 Task: Create in the project TreasureLine a sprint 'Light Speed'.
Action: Mouse moved to (202, 62)
Screenshot: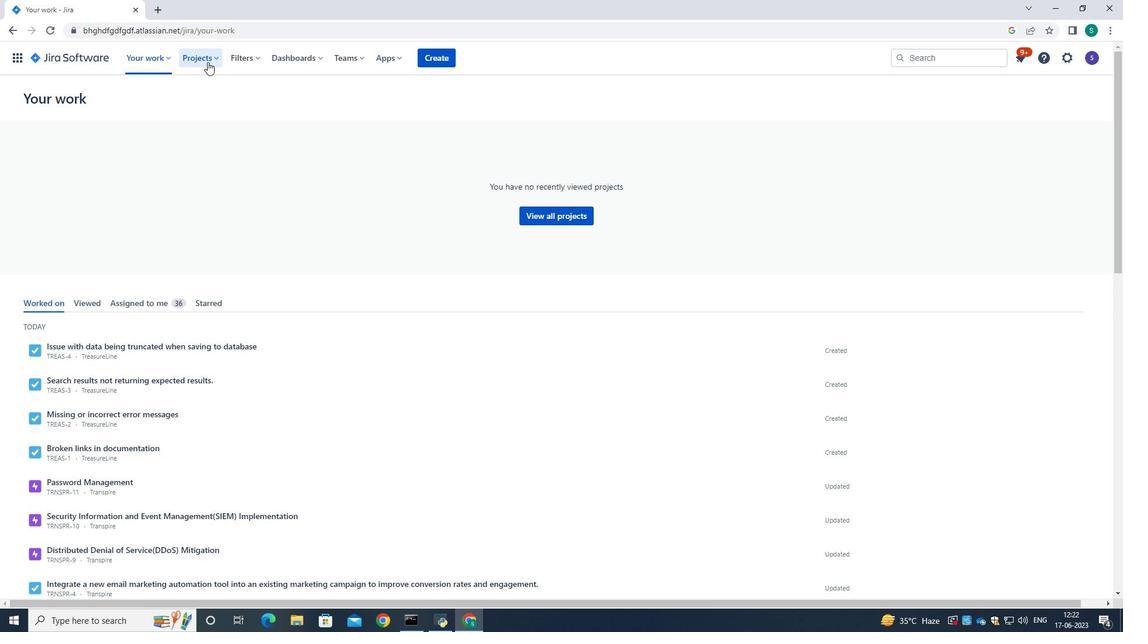 
Action: Mouse pressed left at (202, 62)
Screenshot: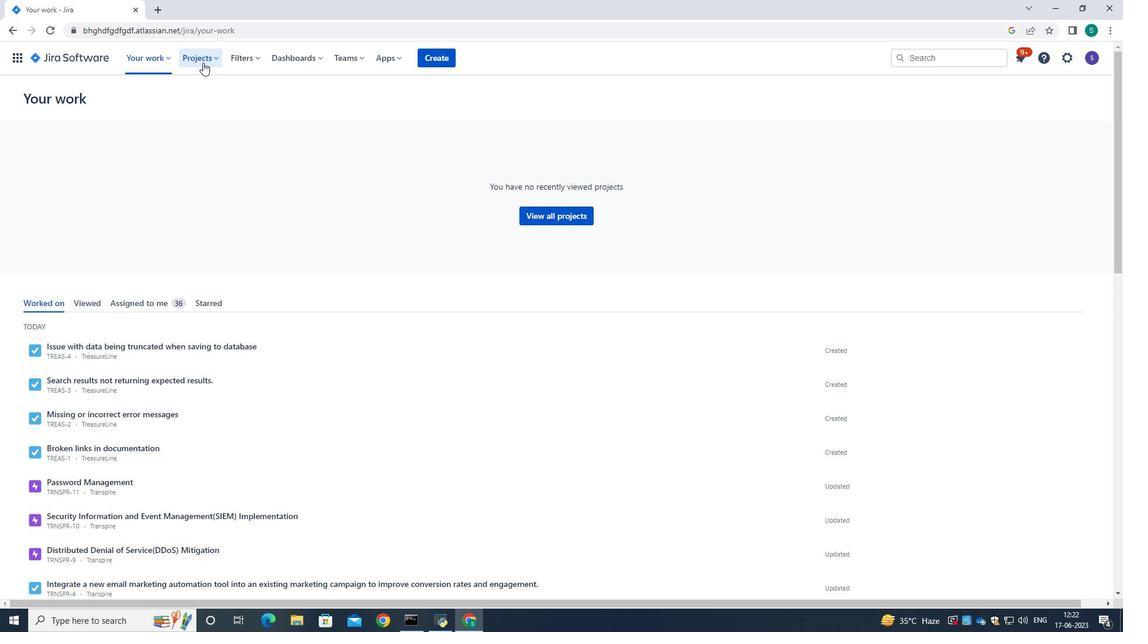 
Action: Mouse moved to (208, 106)
Screenshot: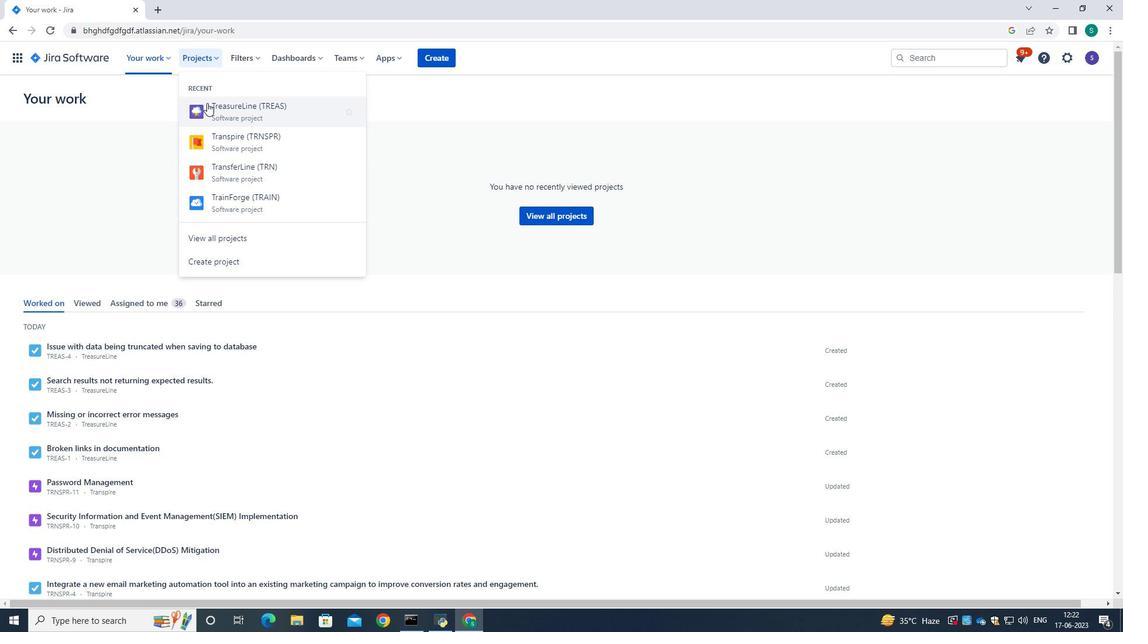 
Action: Mouse pressed left at (208, 106)
Screenshot: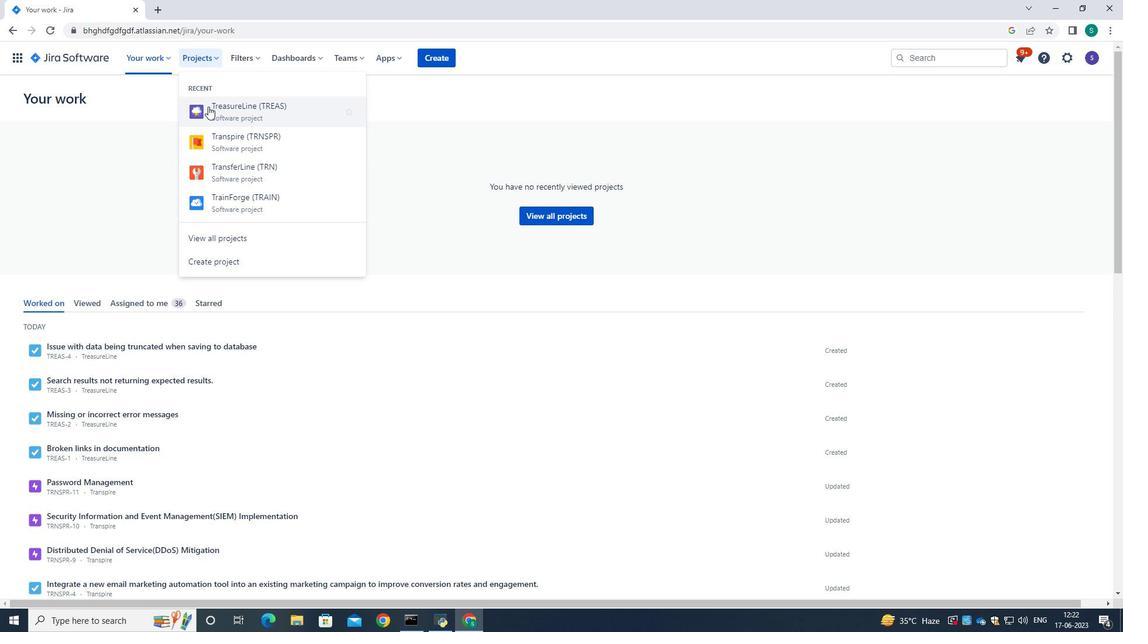 
Action: Mouse moved to (74, 171)
Screenshot: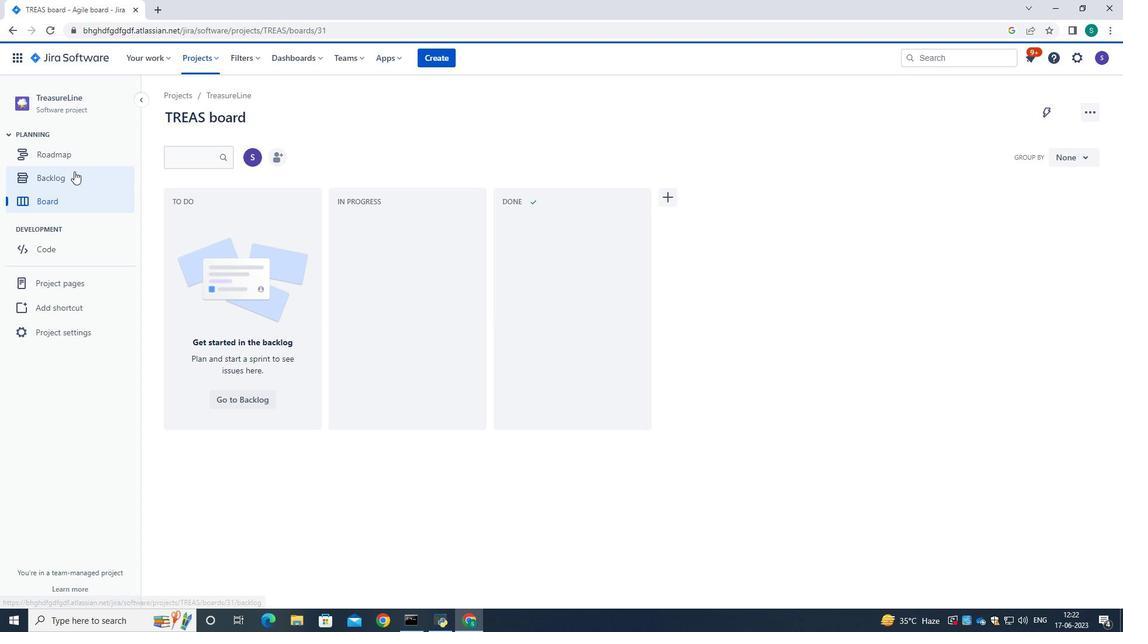 
Action: Mouse pressed left at (74, 171)
Screenshot: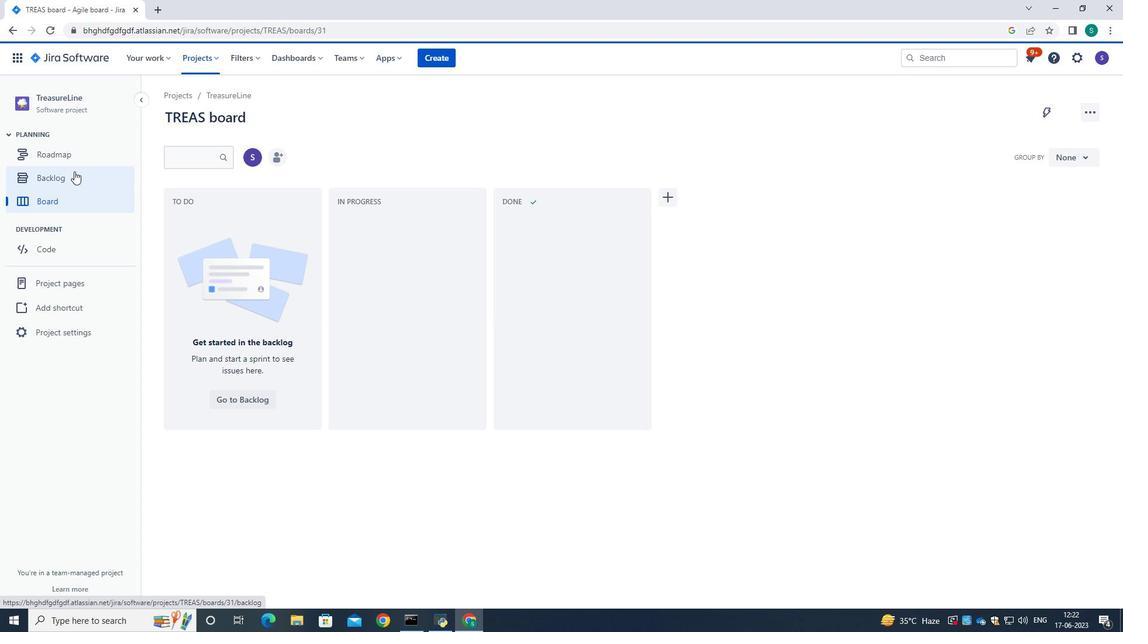
Action: Mouse moved to (506, 327)
Screenshot: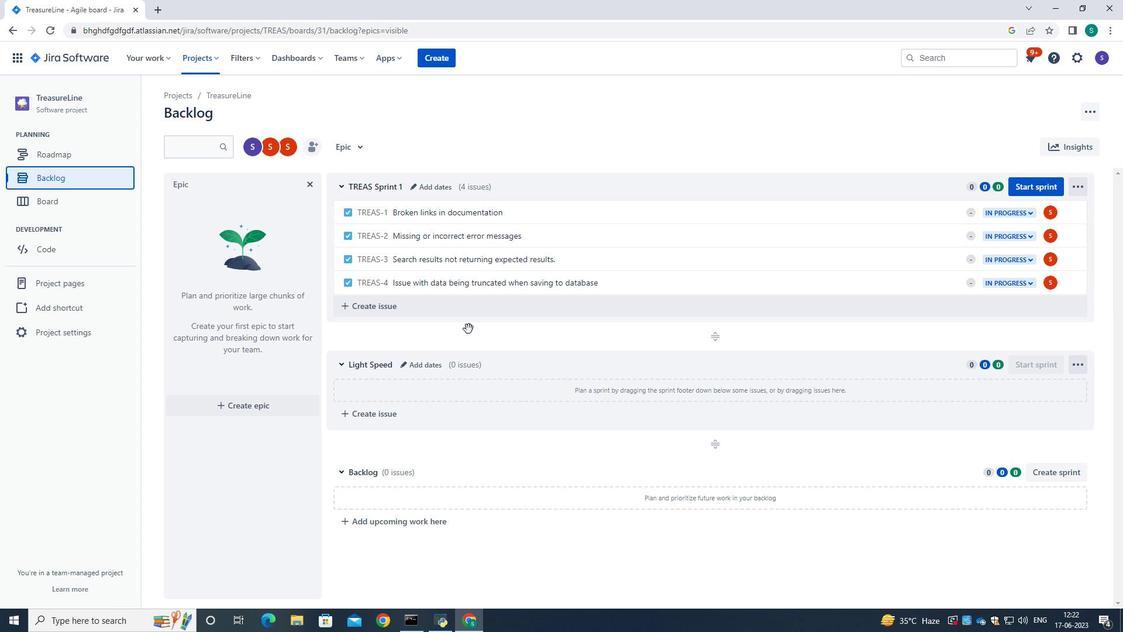 
Action: Mouse scrolled (506, 326) with delta (0, 0)
Screenshot: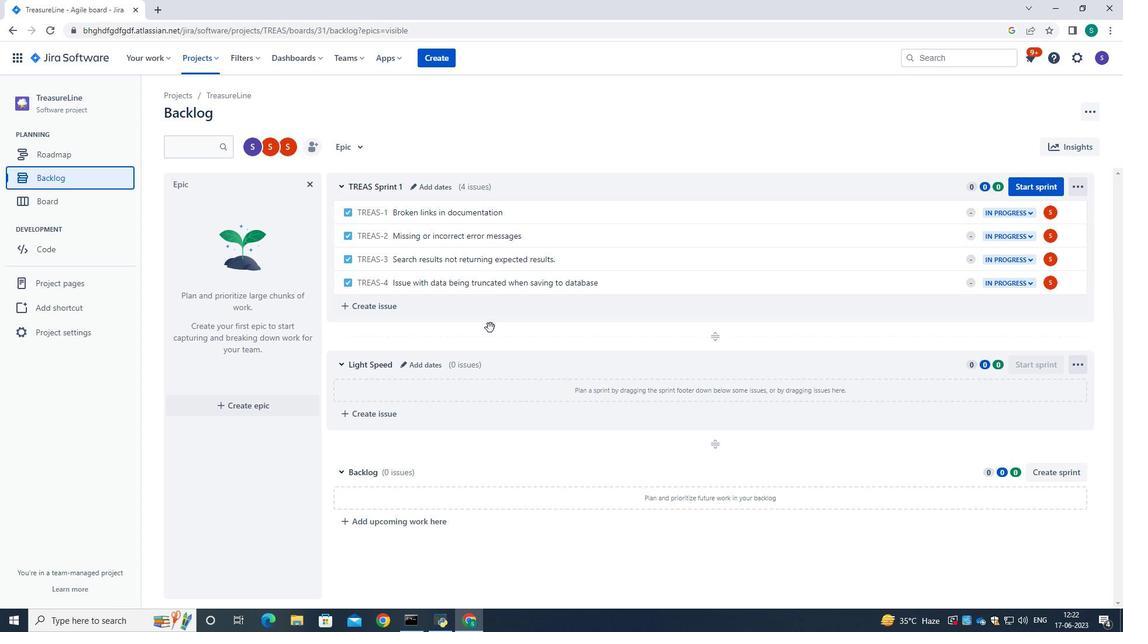 
Action: Mouse scrolled (506, 326) with delta (0, 0)
Screenshot: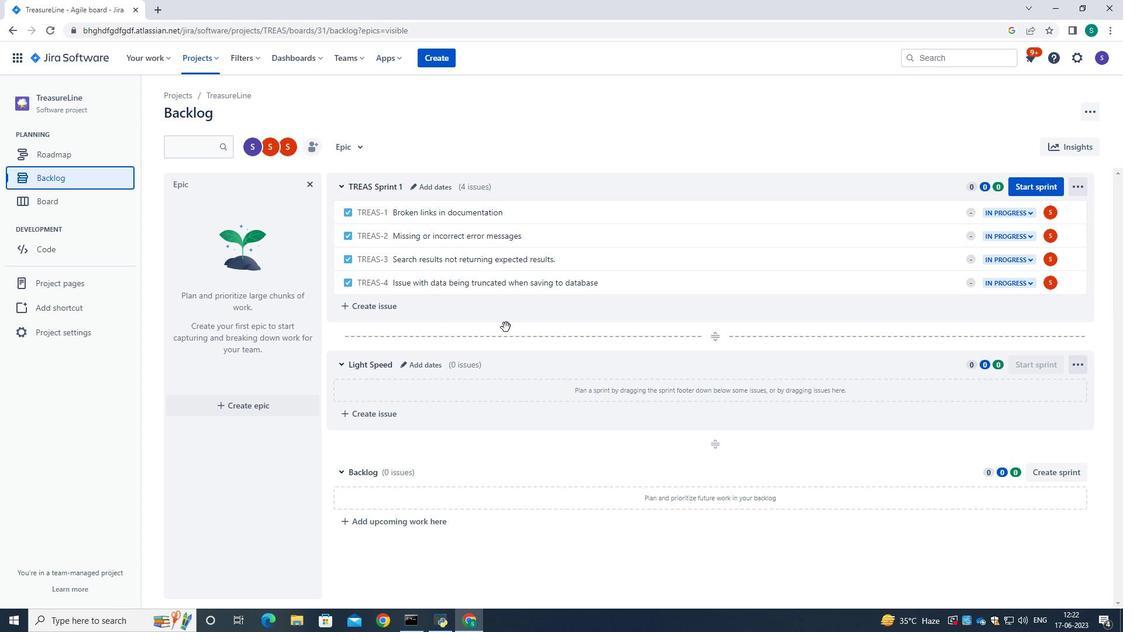 
Action: Mouse moved to (506, 327)
Screenshot: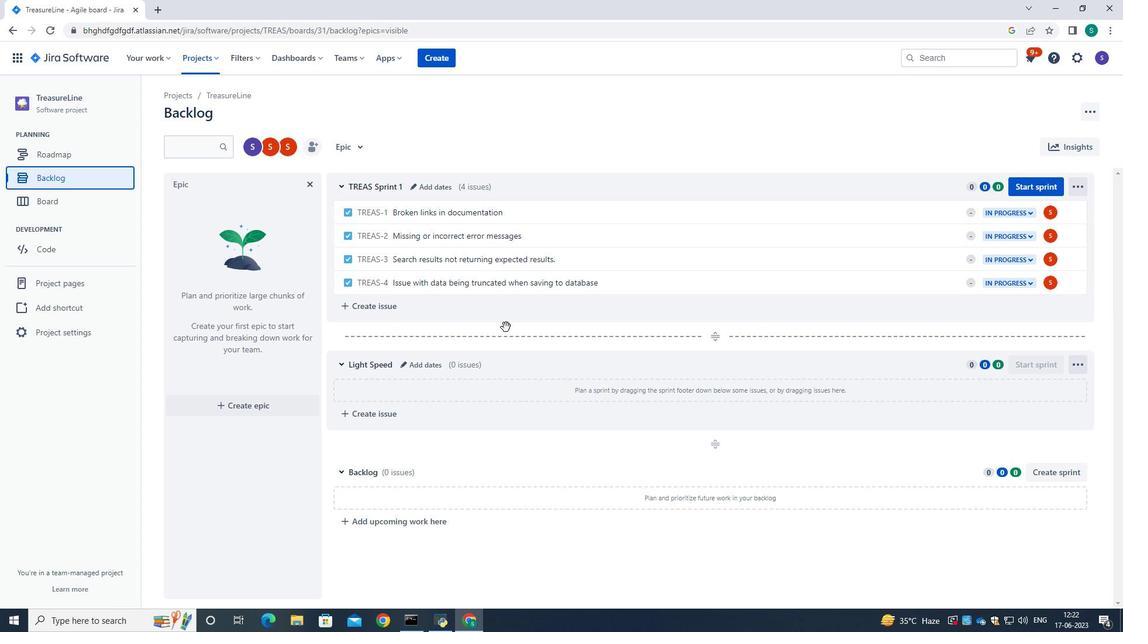 
Action: Mouse scrolled (506, 326) with delta (0, 0)
Screenshot: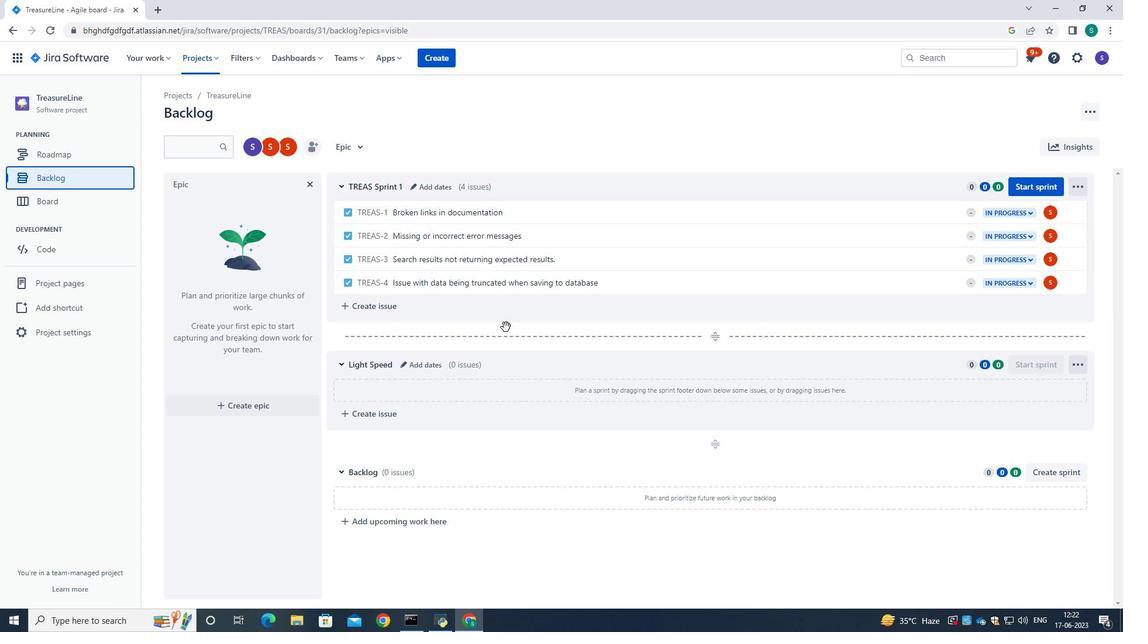 
Action: Mouse moved to (1061, 468)
Screenshot: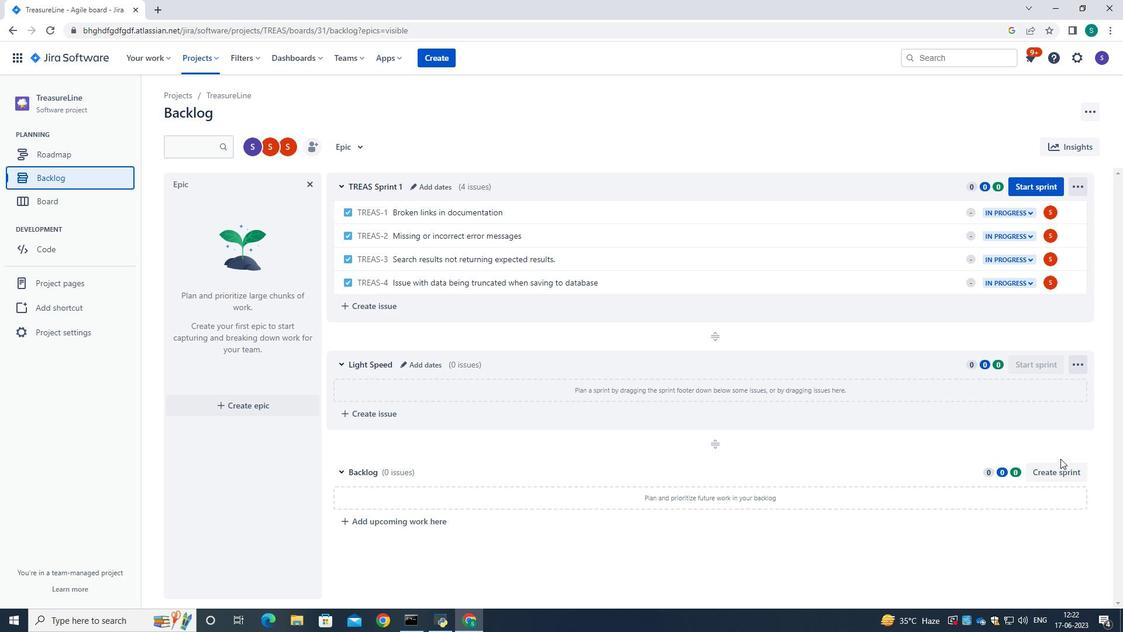 
Action: Mouse pressed left at (1061, 468)
Screenshot: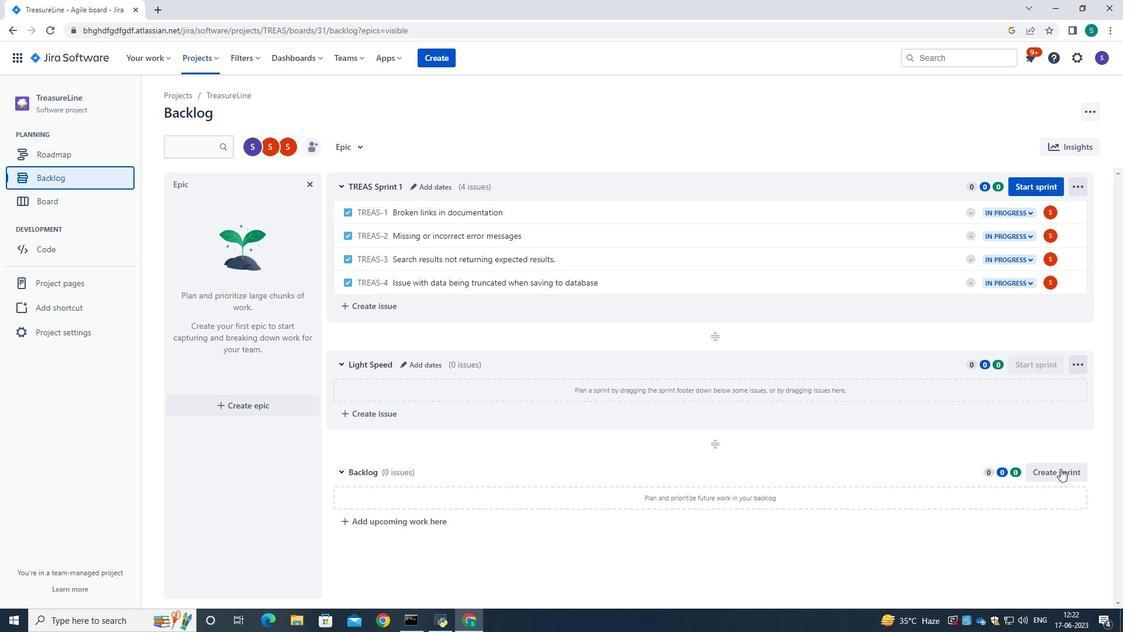 
Action: Mouse moved to (412, 475)
Screenshot: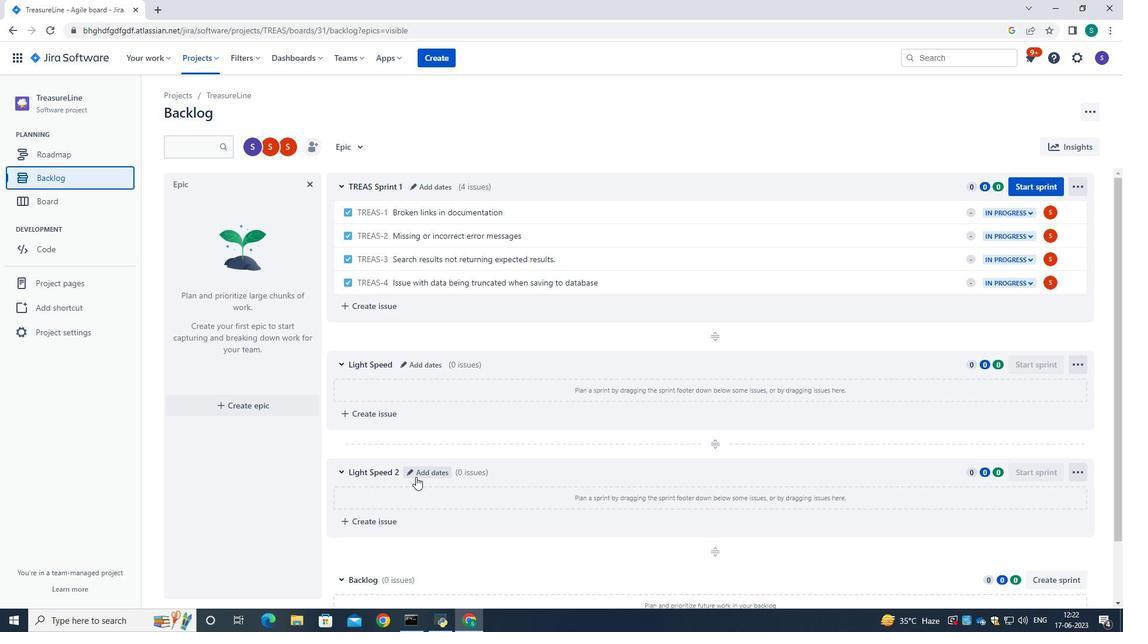 
Action: Mouse pressed left at (412, 475)
Screenshot: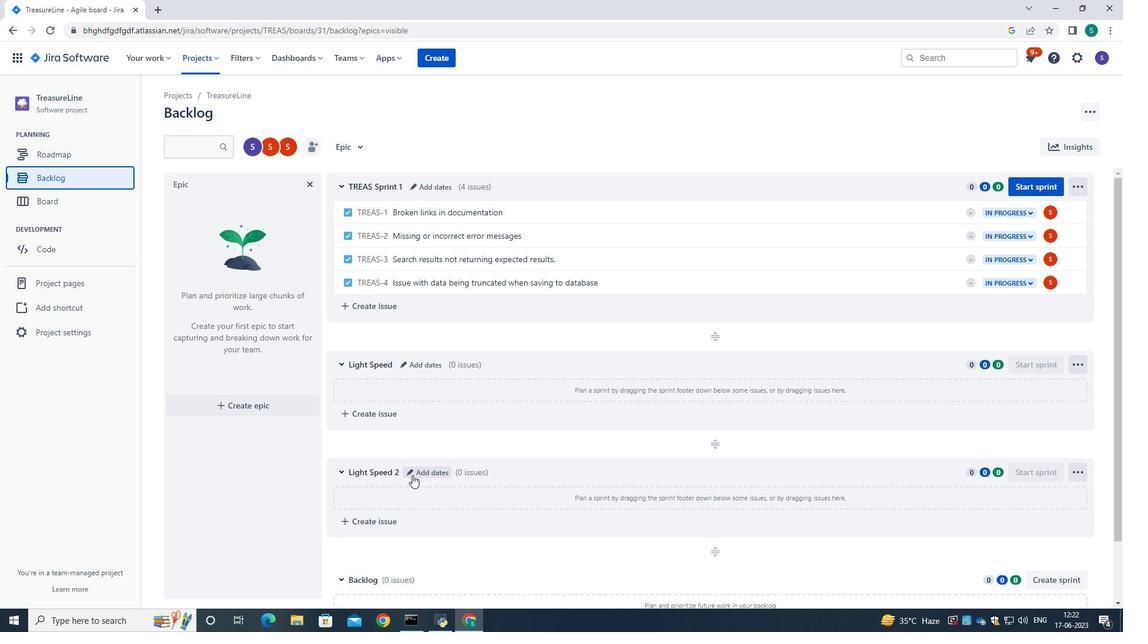 
Action: Mouse moved to (455, 149)
Screenshot: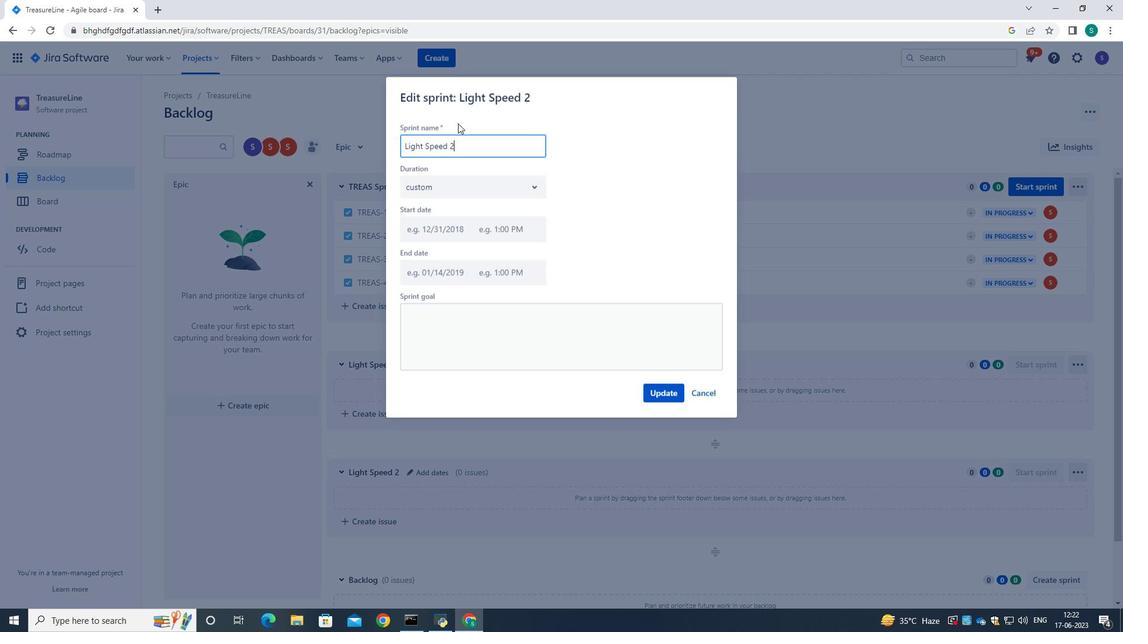 
Action: Mouse pressed left at (455, 149)
Screenshot: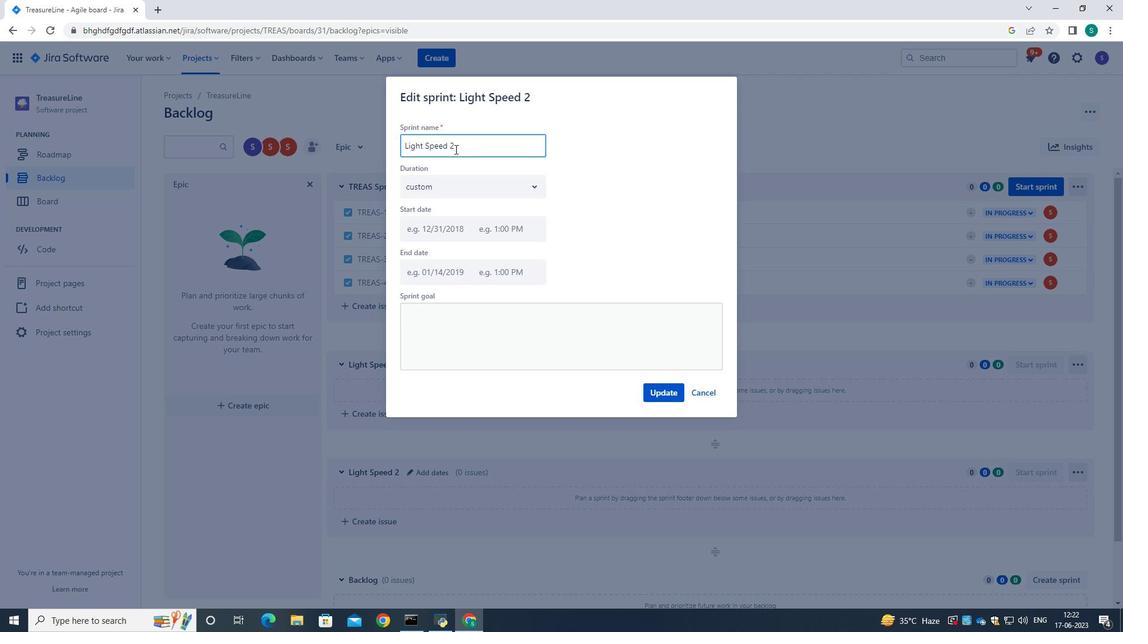 
Action: Mouse moved to (404, 143)
Screenshot: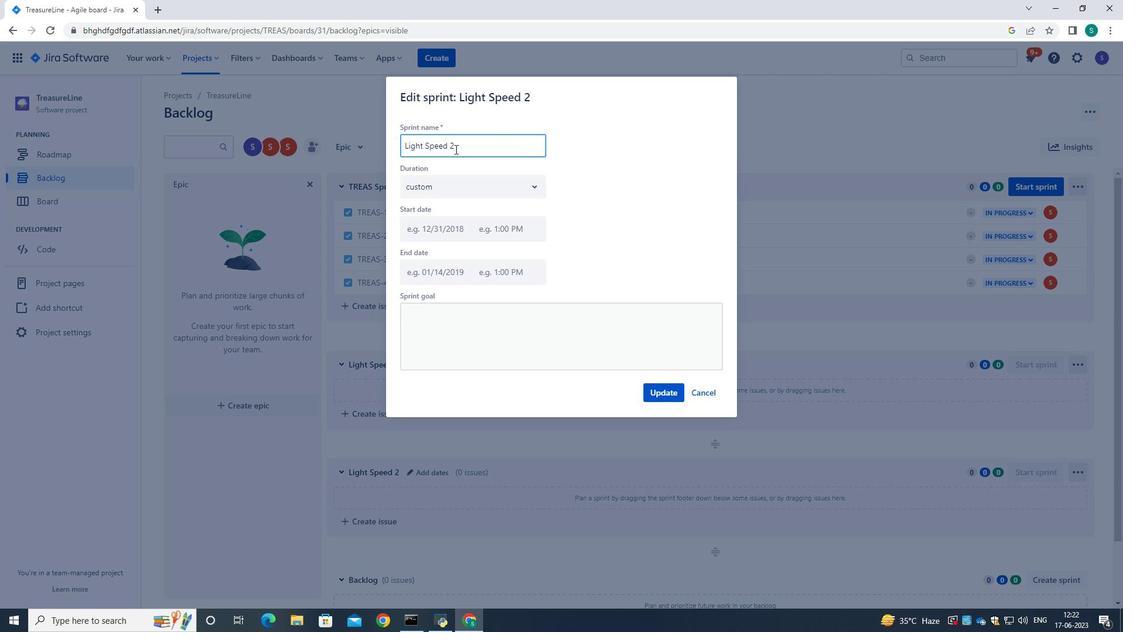 
Action: Key pressed <Key.backspace><Key.caps_lock>L<Key.caps_lock>igh<Key.backspace>
Screenshot: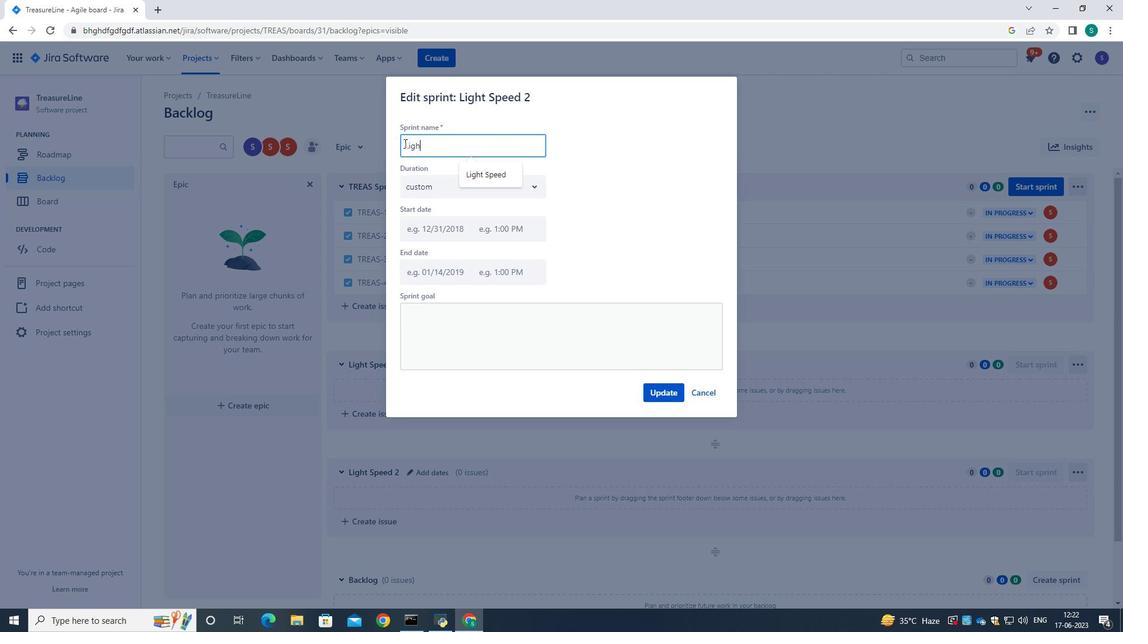 
Action: Mouse moved to (404, 143)
Screenshot: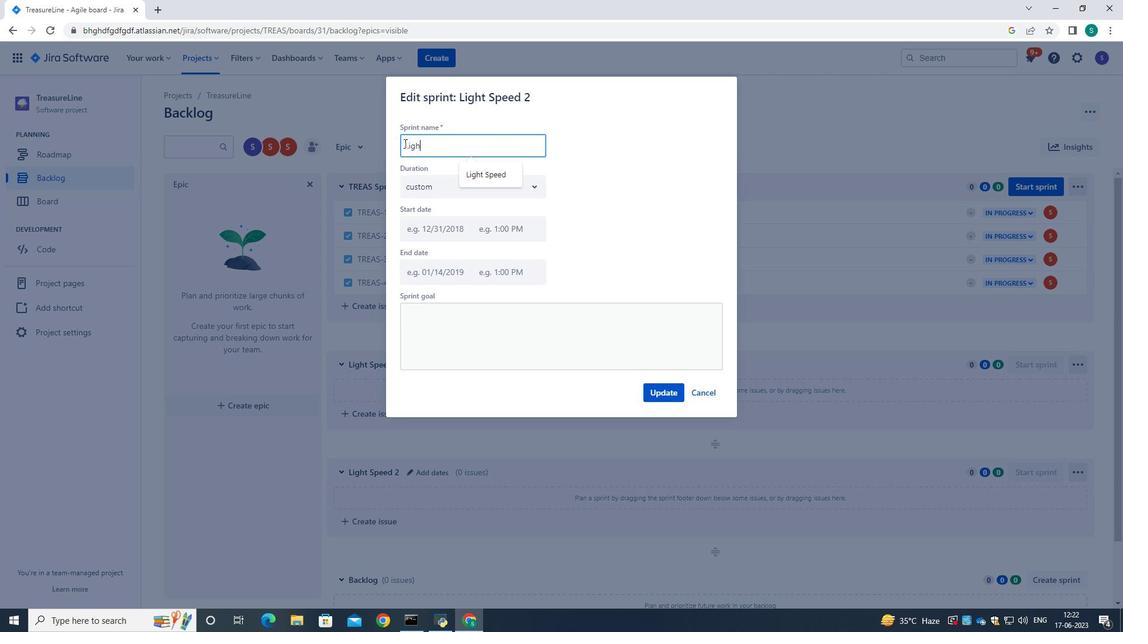 
Action: Key pressed <Key.backspace><Key.backspace><Key.backspace><Key.backspace><Key.backspace><Key.backspace><Key.backspace><Key.caps_lock>L<Key.caps_lock>iht<Key.space><Key.backspace><Key.backspace><Key.backspace>ght<Key.space><Key.caps_lock>S<Key.caps_lock>peed
Screenshot: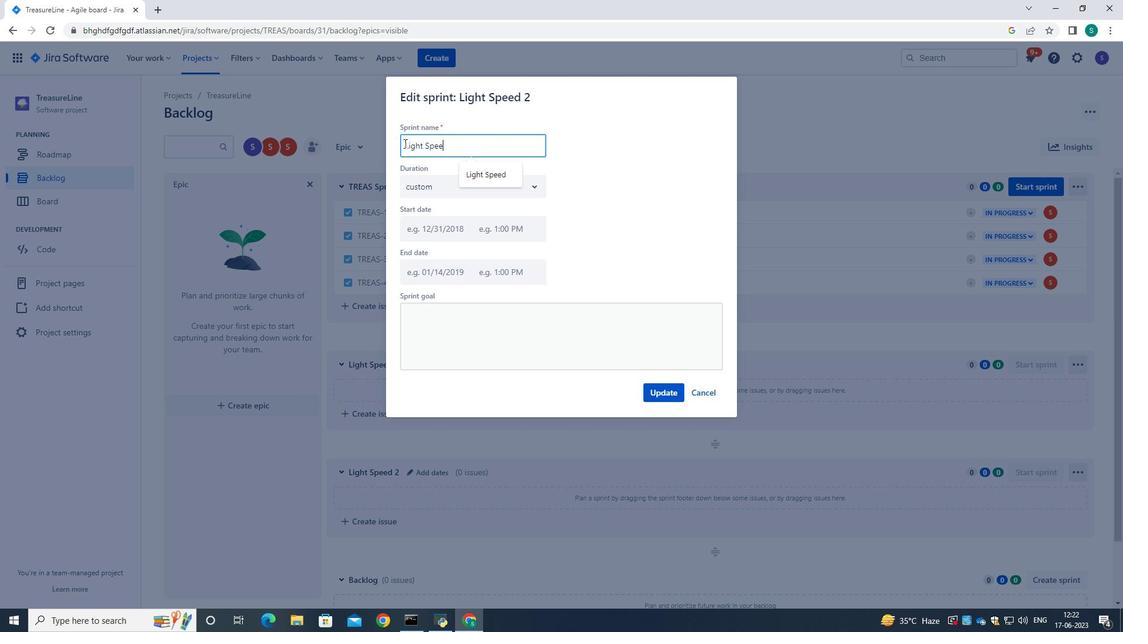 
Action: Mouse moved to (578, 204)
Screenshot: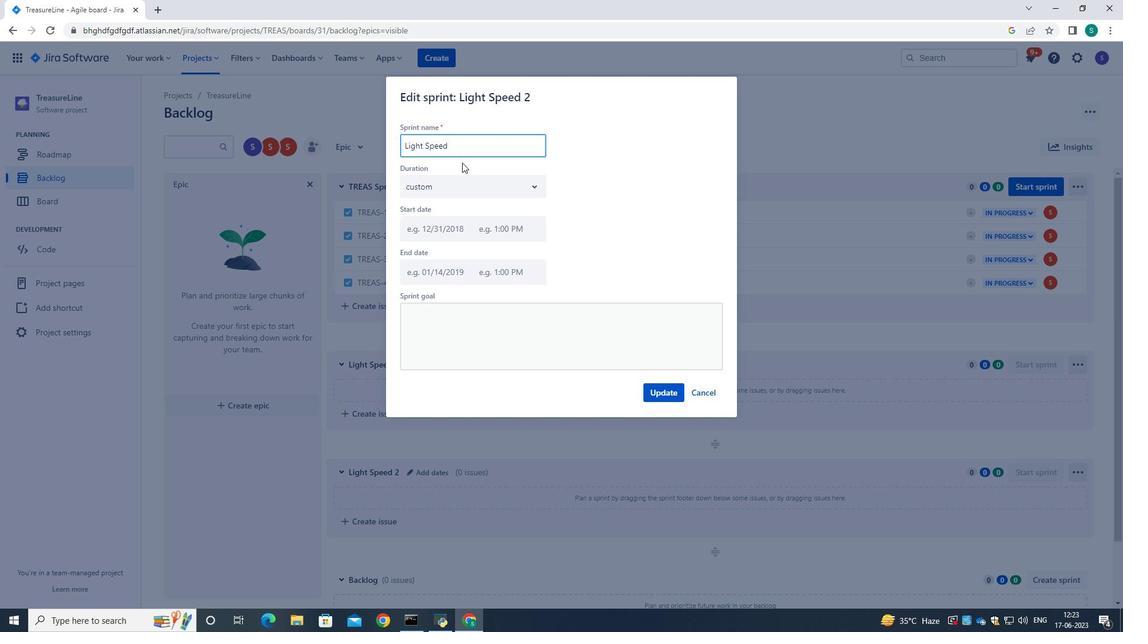 
Action: Mouse pressed left at (578, 204)
Screenshot: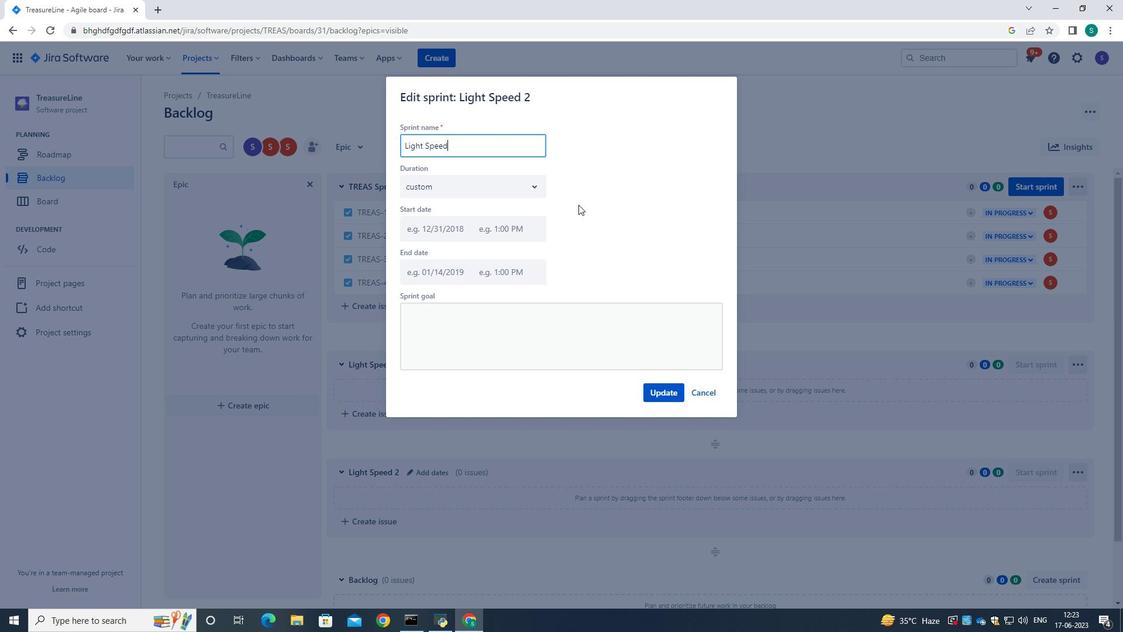 
Action: Mouse moved to (678, 391)
Screenshot: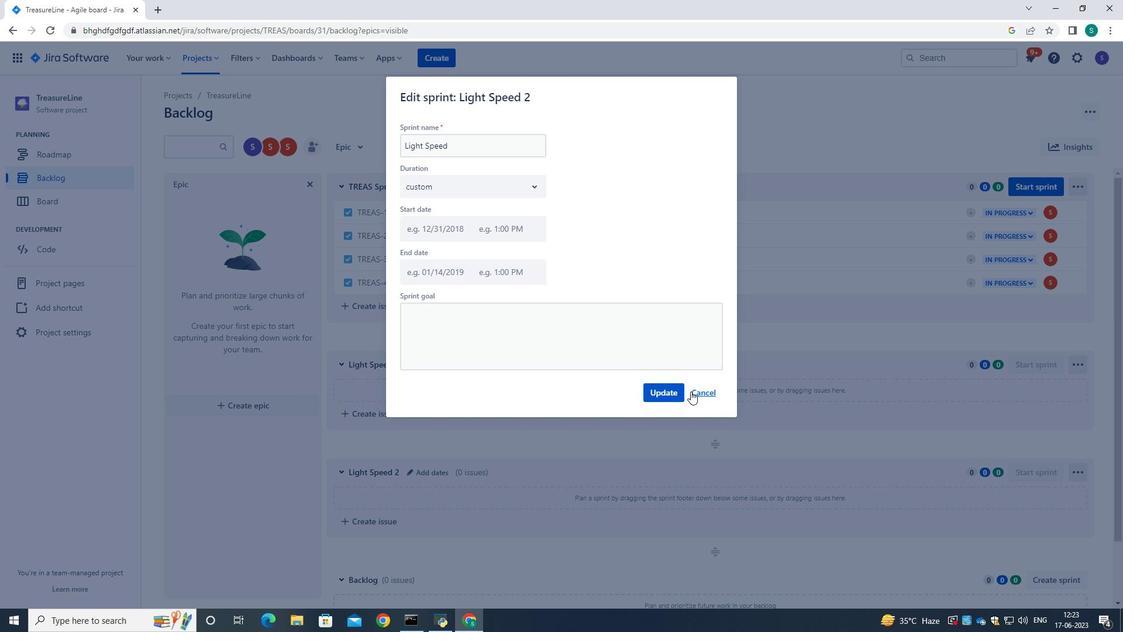 
Action: Mouse pressed left at (678, 391)
Screenshot: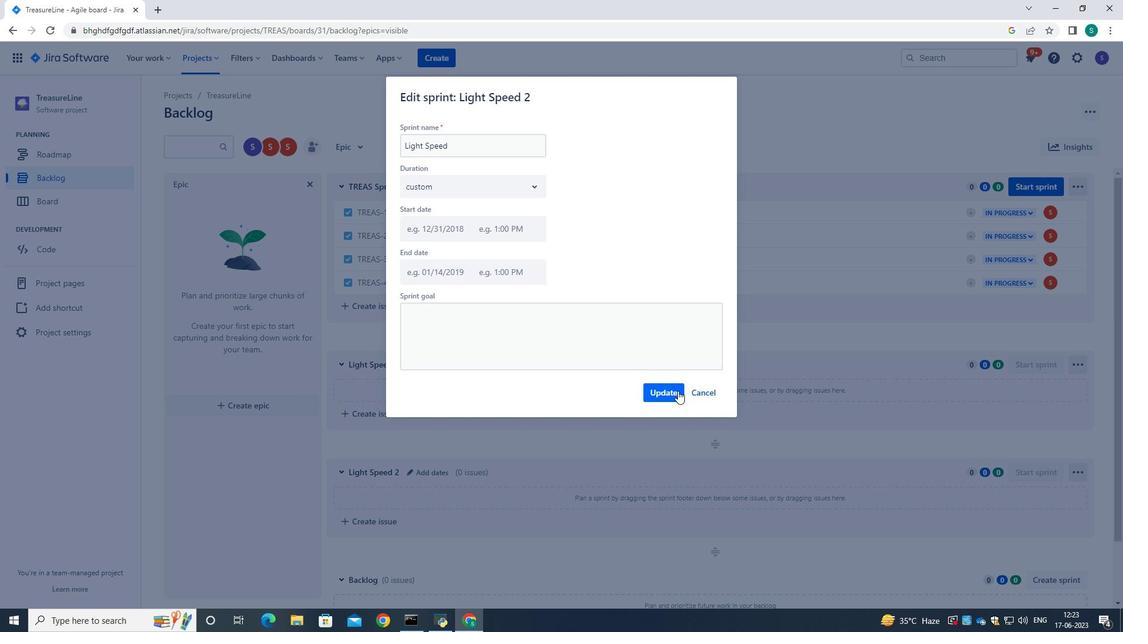
Action: Mouse moved to (794, 156)
Screenshot: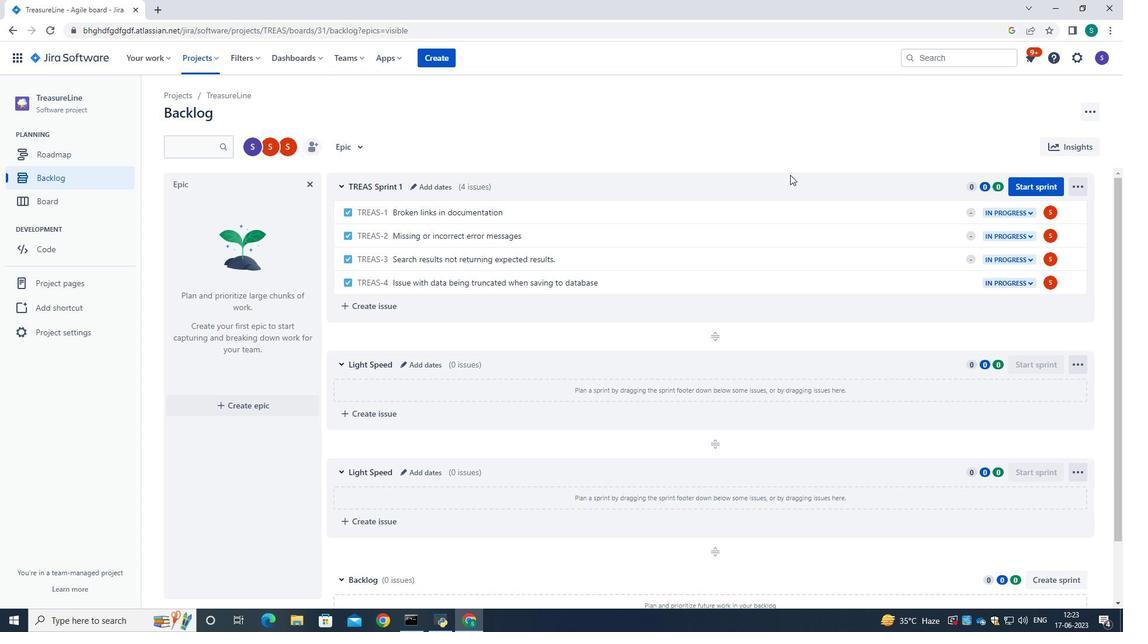 
Action: Mouse pressed left at (794, 156)
Screenshot: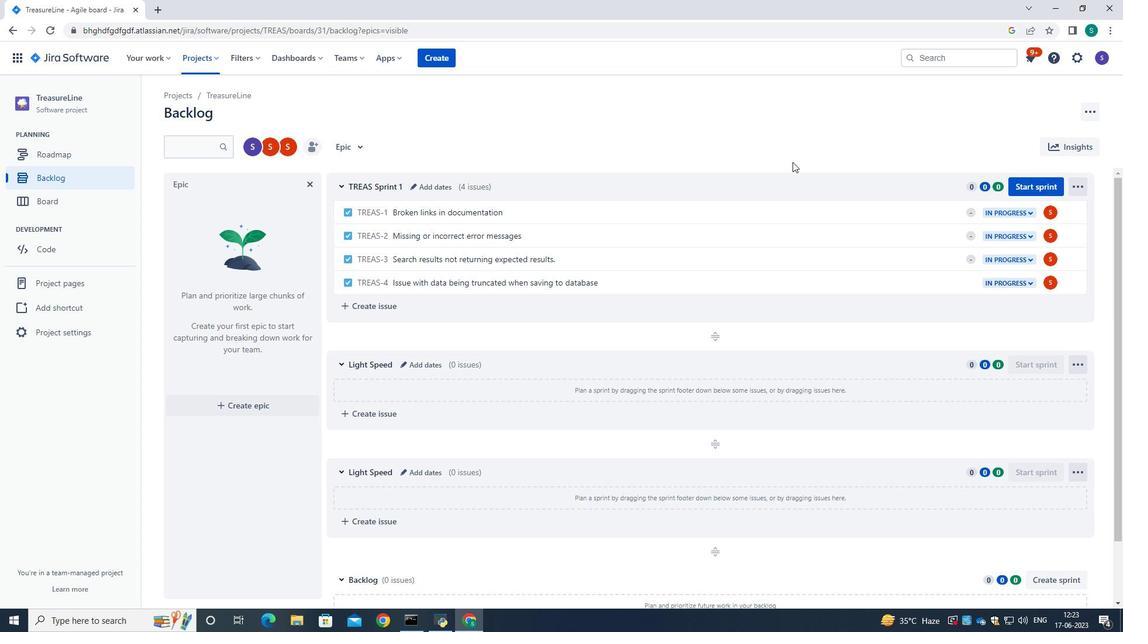 
